 Task: Create List Brand Activations in Board Brand Identity Guidelines Best Practices to Workspace Accounting Software. Create List Brand Experiential in Board Email Marketing Drip Campaigns to Workspace Accounting Software. Create List Brand Sampling in Board Market Segmentation and Targeting Strategy Analysis and Optimization to Workspace Accounting Software
Action: Mouse moved to (89, 285)
Screenshot: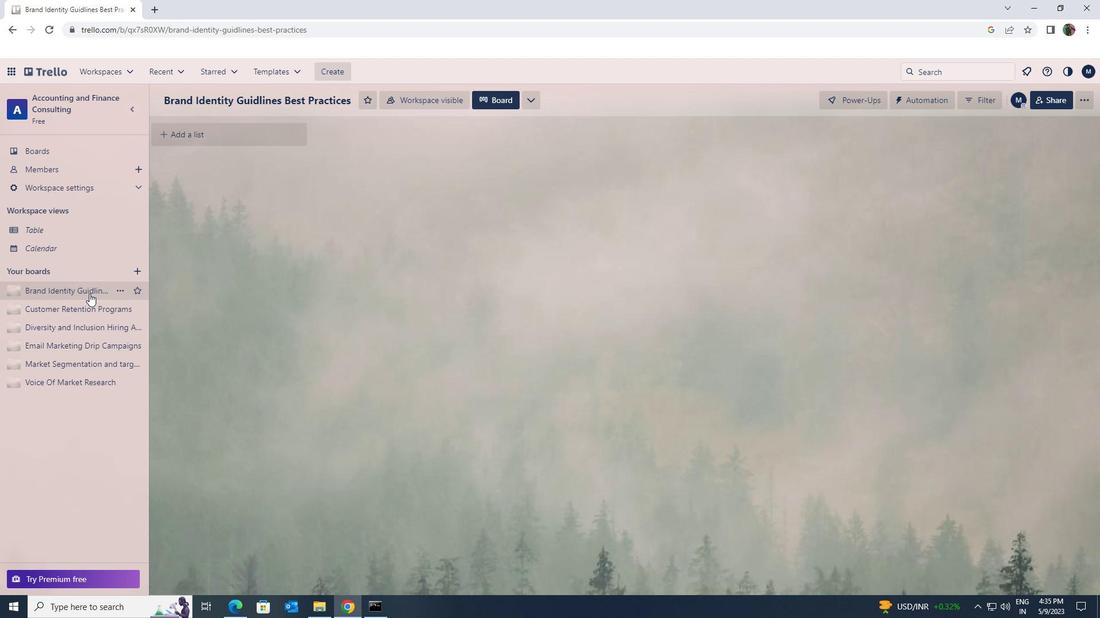 
Action: Mouse pressed left at (89, 285)
Screenshot: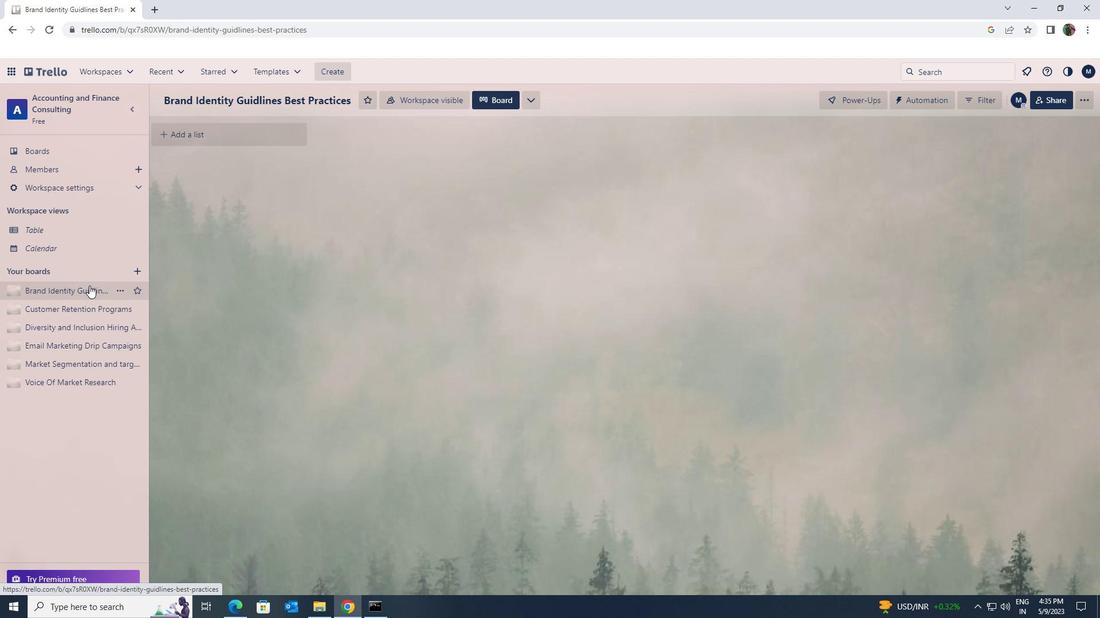 
Action: Mouse moved to (166, 134)
Screenshot: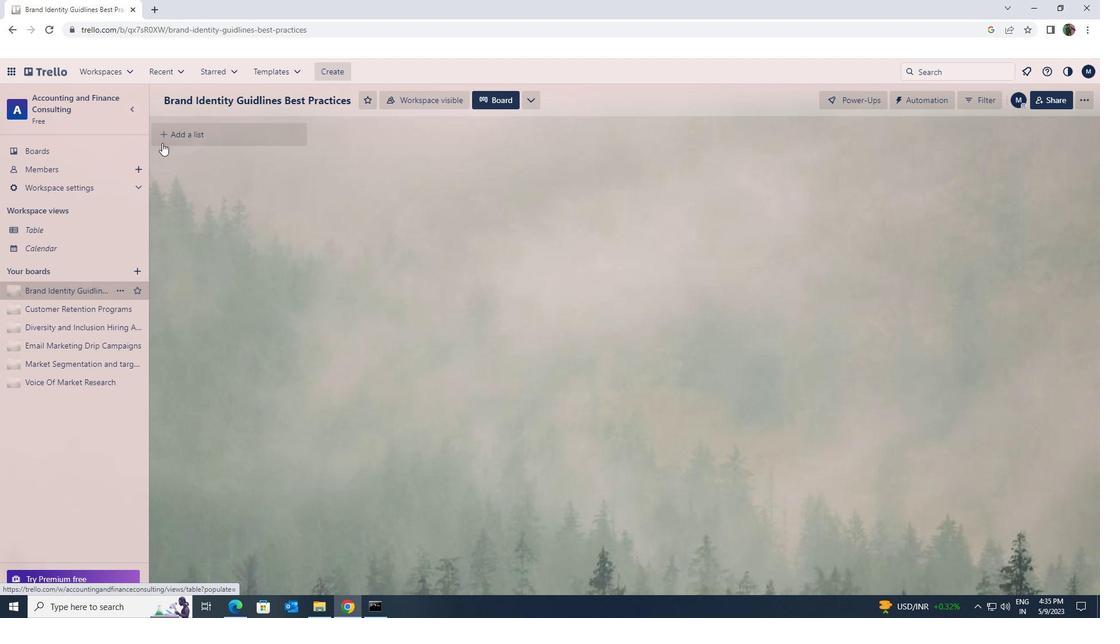 
Action: Mouse pressed left at (166, 134)
Screenshot: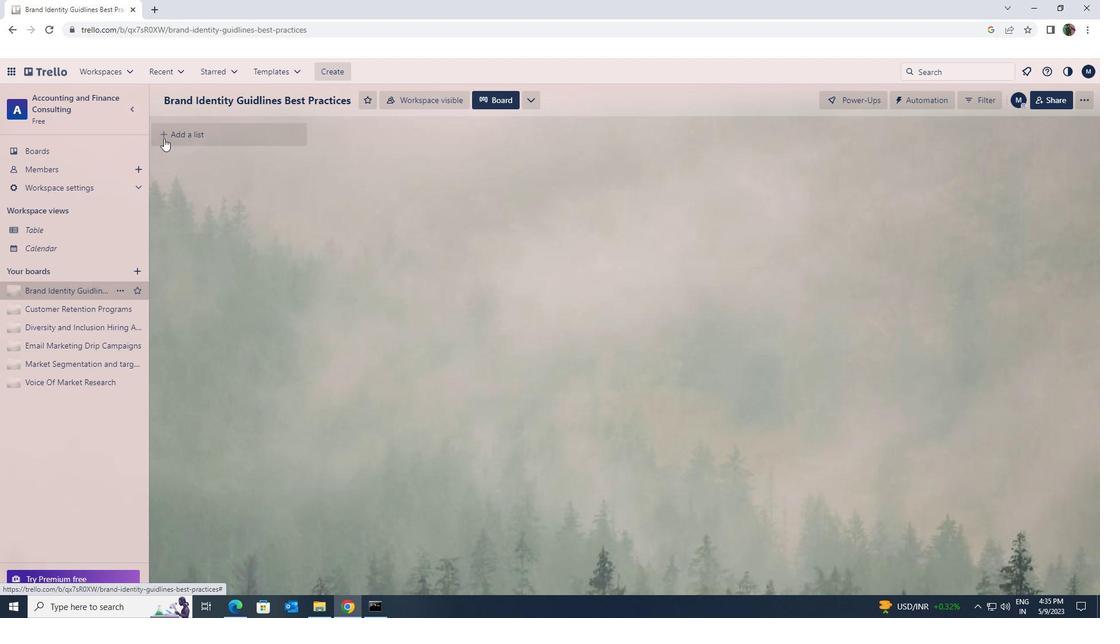 
Action: Mouse moved to (167, 134)
Screenshot: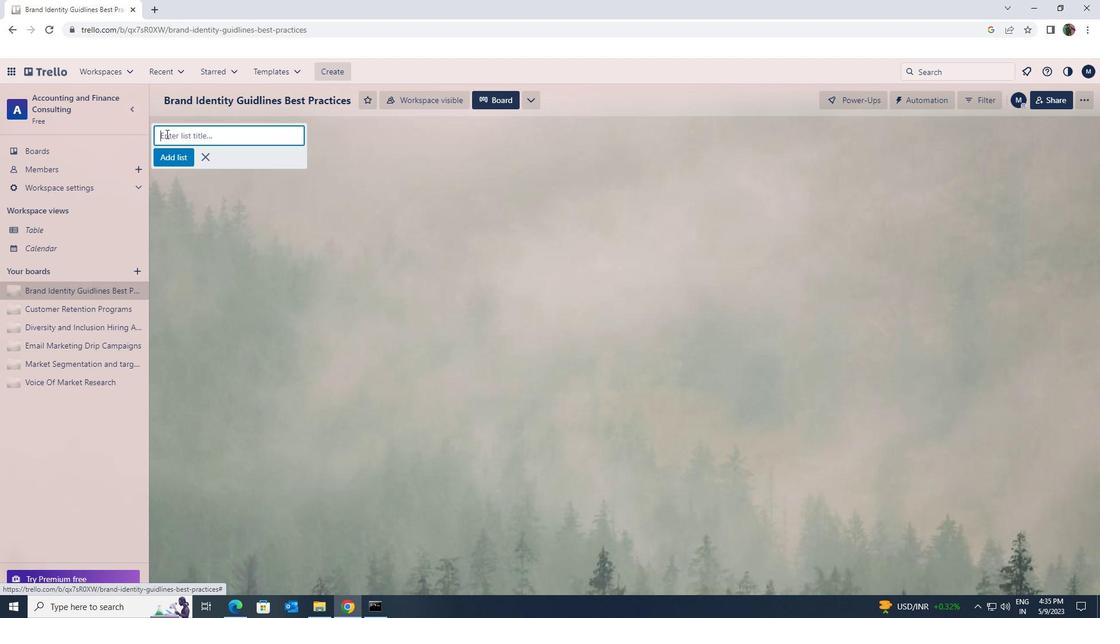 
Action: Key pressed <Key.shift>BRAND<Key.space><Key.shift><Key.shift><Key.shift><Key.shift><Key.shift><Key.shift><Key.shift><Key.shift><Key.shift><Key.shift><Key.shift><Key.shift><Key.shift><Key.shift><Key.shift><Key.shift>ACTIVATIONS
Screenshot: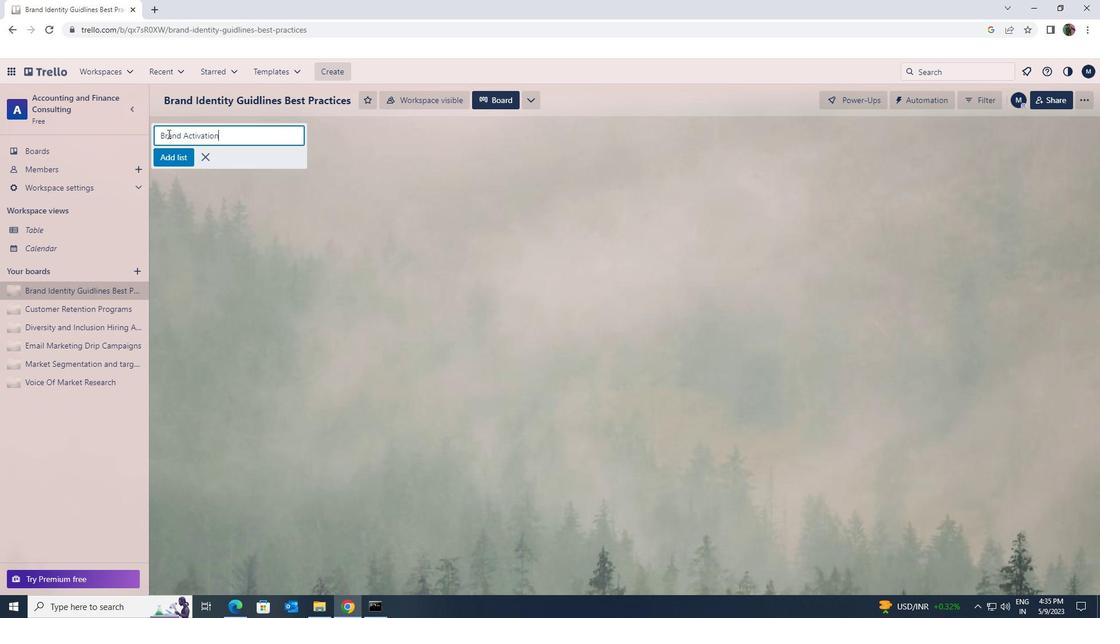 
Action: Mouse moved to (177, 161)
Screenshot: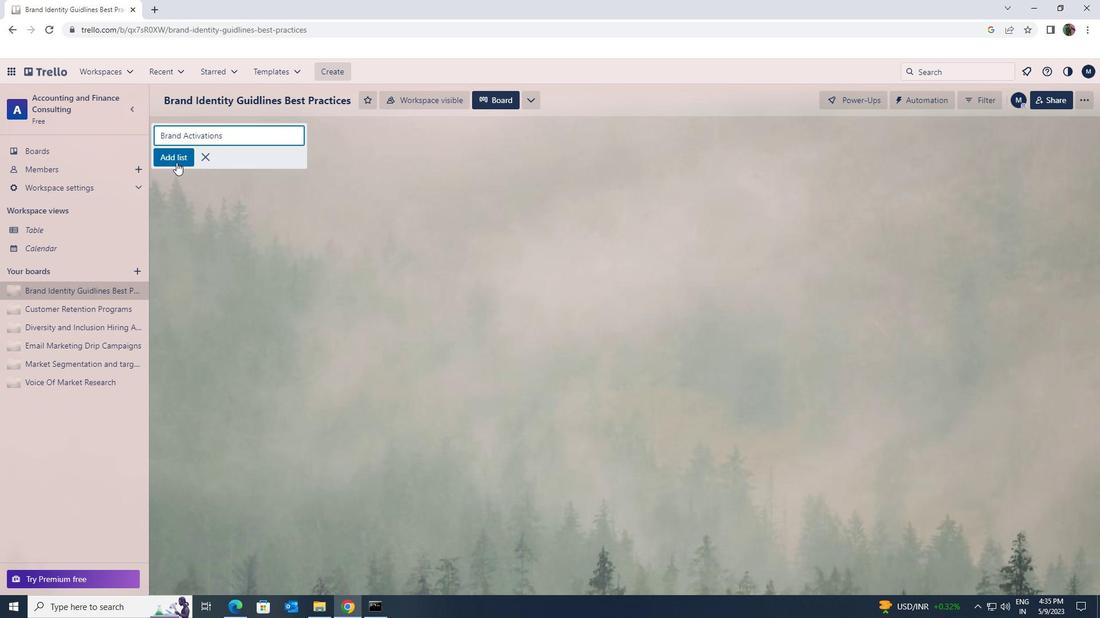 
Action: Mouse pressed left at (177, 161)
Screenshot: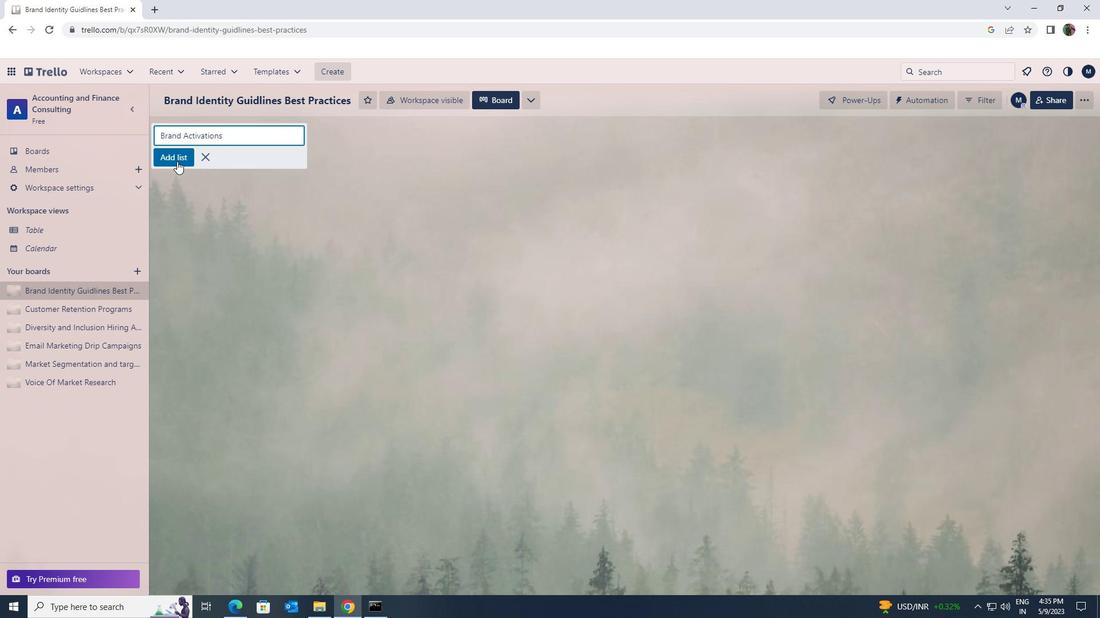 
Action: Mouse moved to (85, 346)
Screenshot: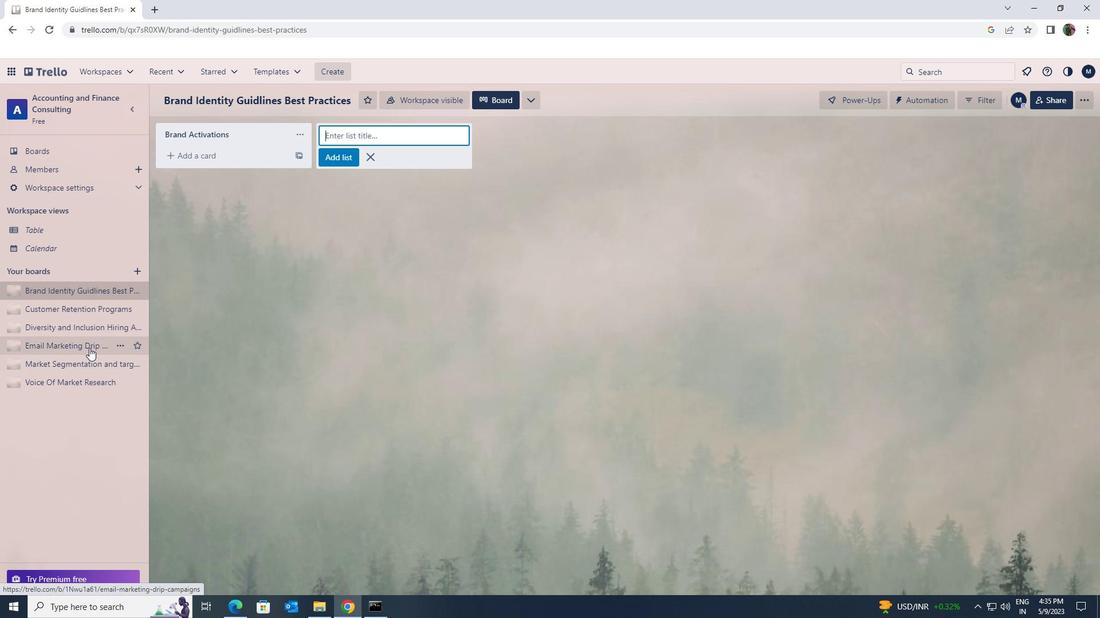
Action: Mouse pressed left at (85, 346)
Screenshot: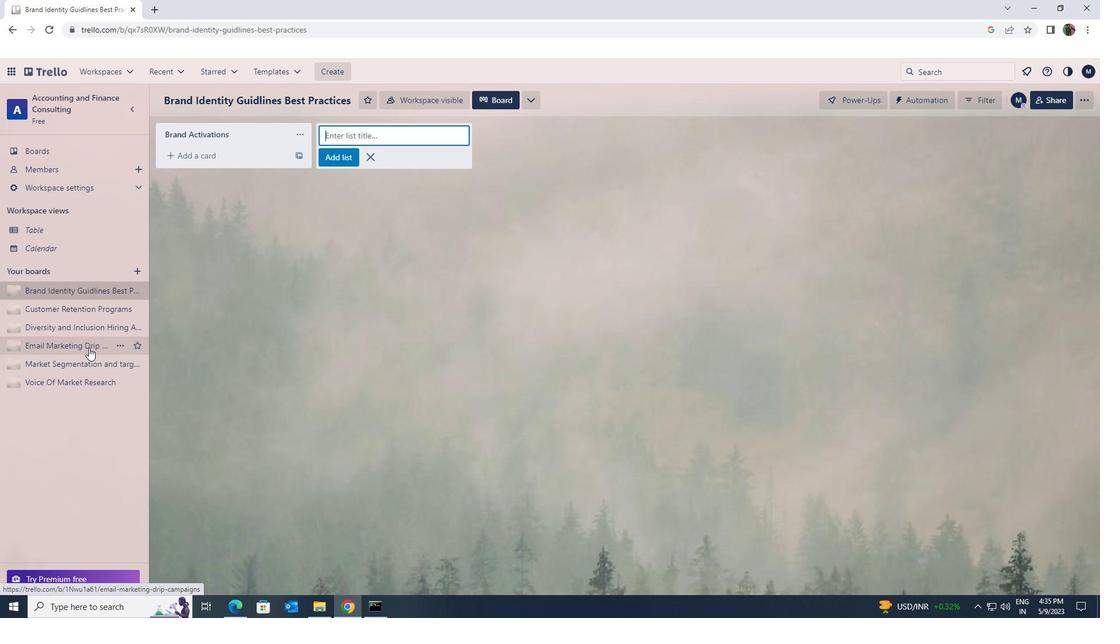 
Action: Mouse moved to (214, 138)
Screenshot: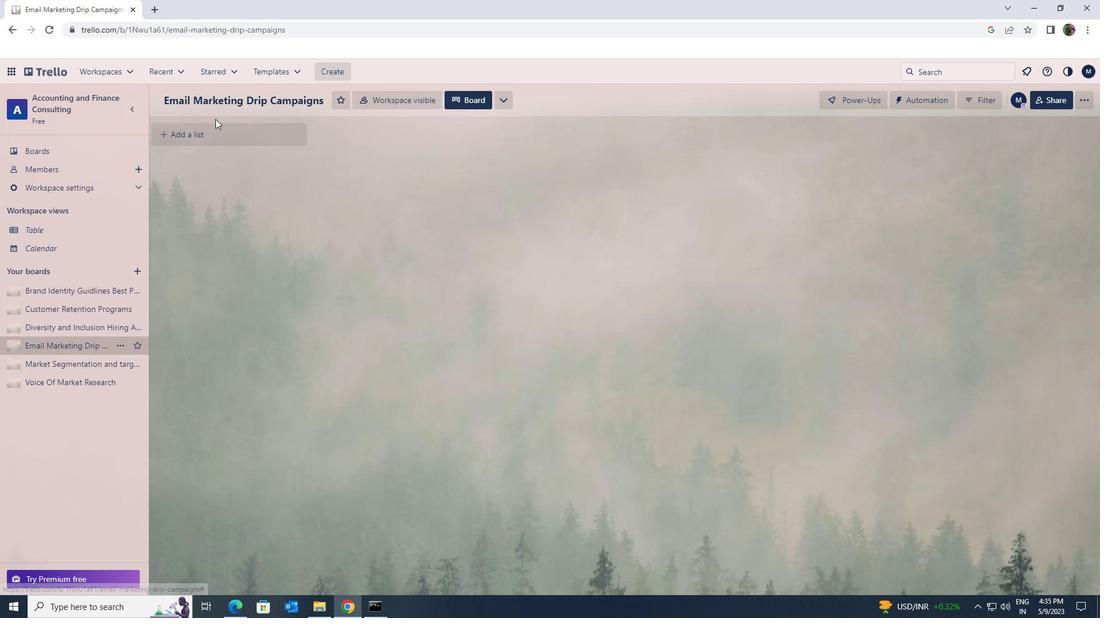 
Action: Mouse pressed left at (214, 138)
Screenshot: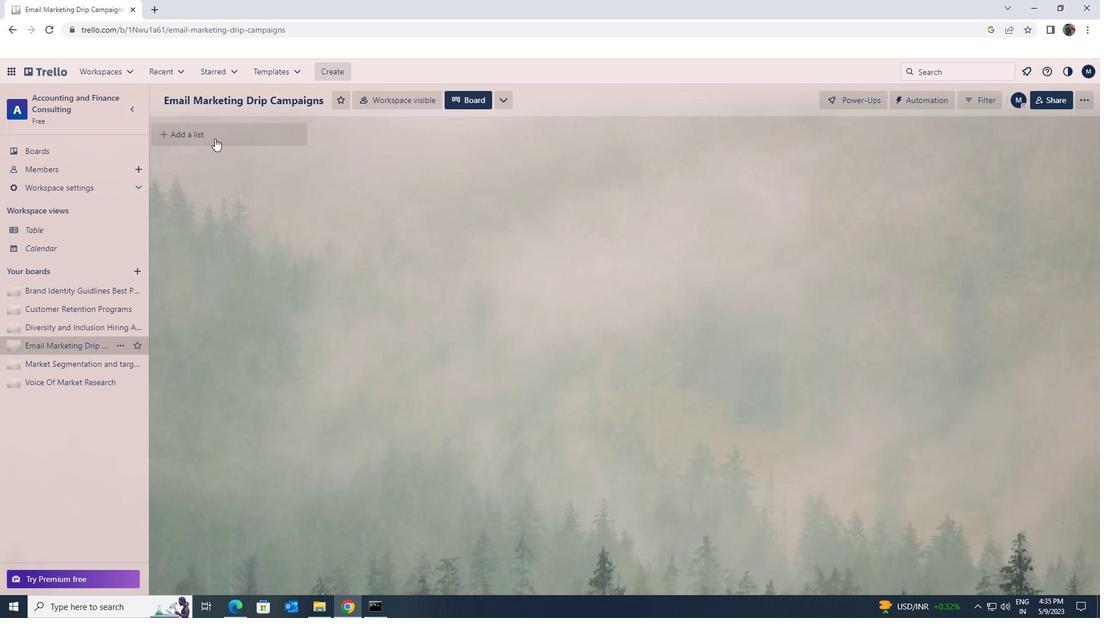 
Action: Key pressed <Key.shift>BRAND<Key.space><Key.shift><Key.shift><Key.shift><Key.shift><Key.shift><Key.shift><Key.shift><Key.shift><Key.shift><Key.shift>EXPERIENTIAL
Screenshot: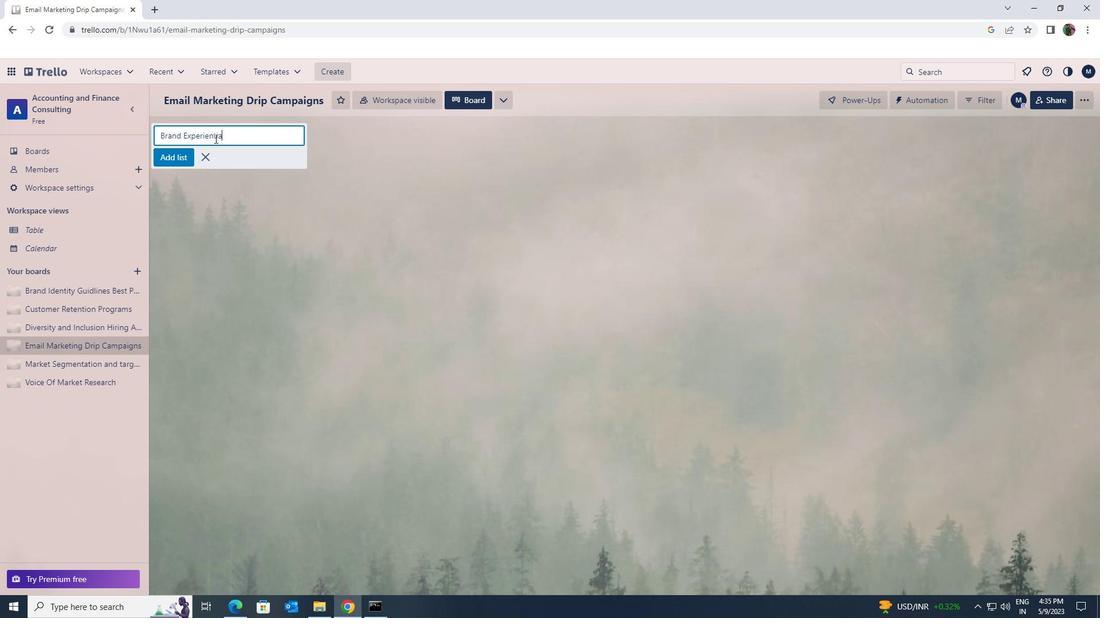 
Action: Mouse moved to (214, 138)
Screenshot: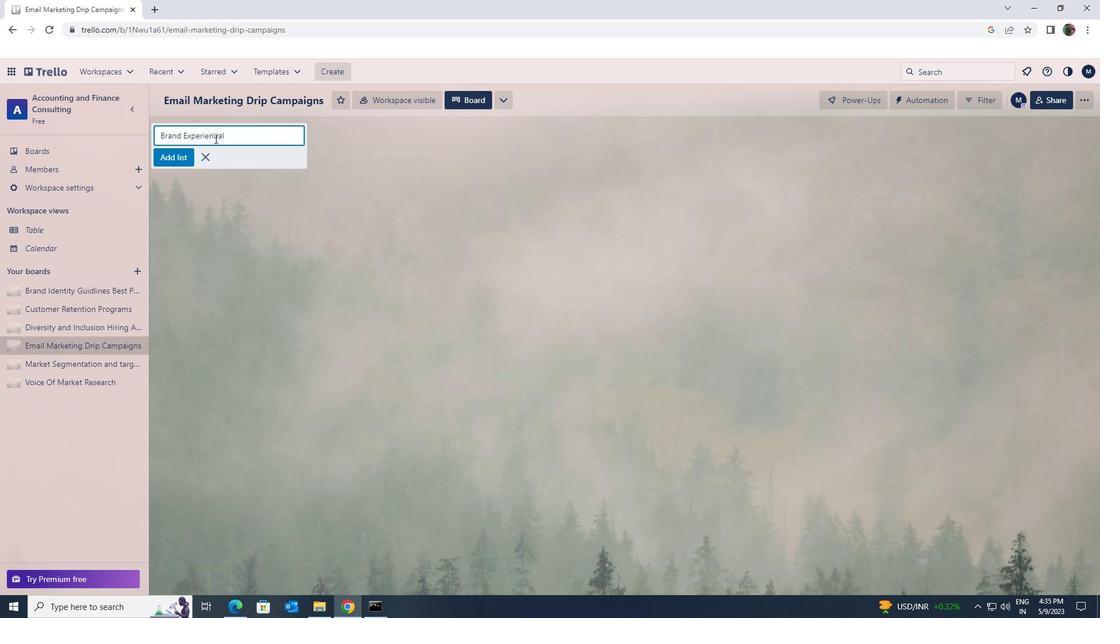 
Action: Key pressed <Key.space>
Screenshot: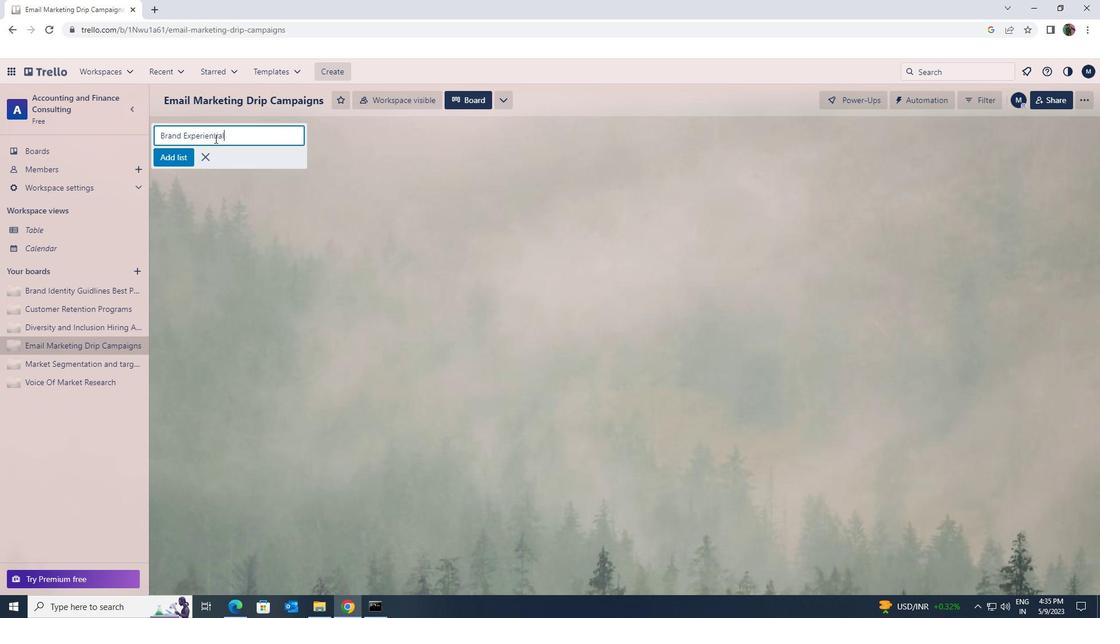 
Action: Mouse moved to (173, 153)
Screenshot: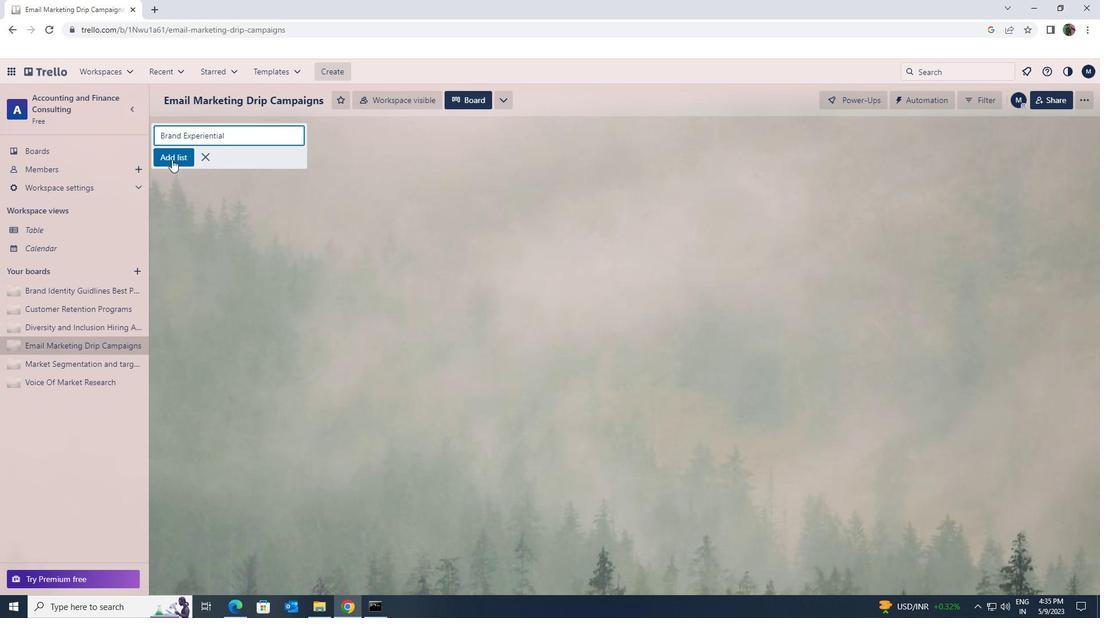
Action: Mouse pressed left at (173, 153)
Screenshot: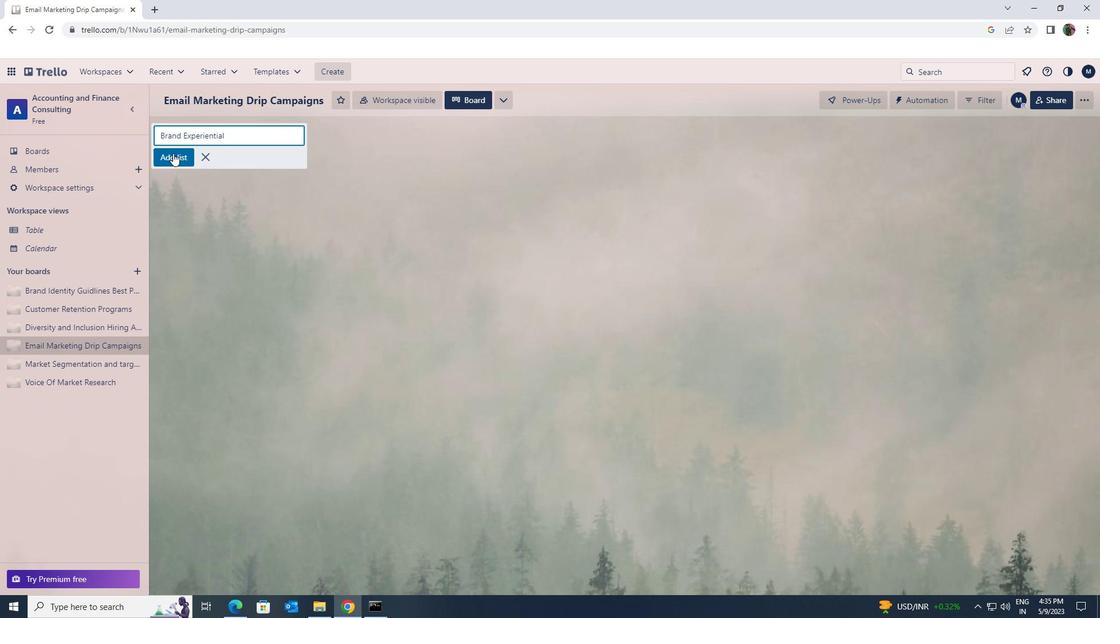 
Action: Mouse moved to (82, 363)
Screenshot: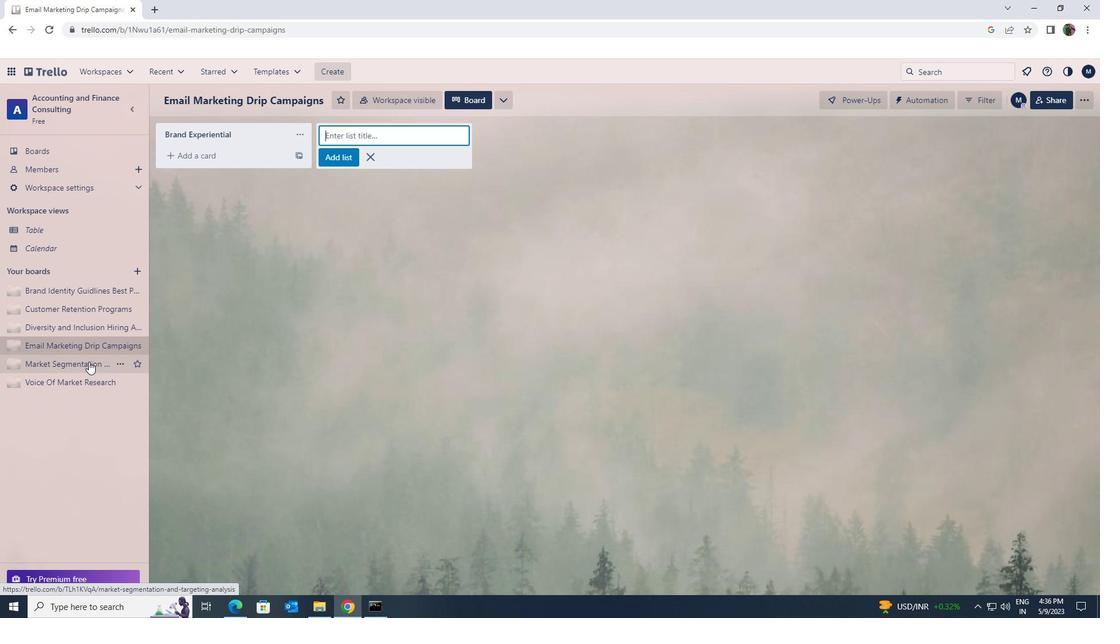 
Action: Mouse pressed left at (82, 363)
Screenshot: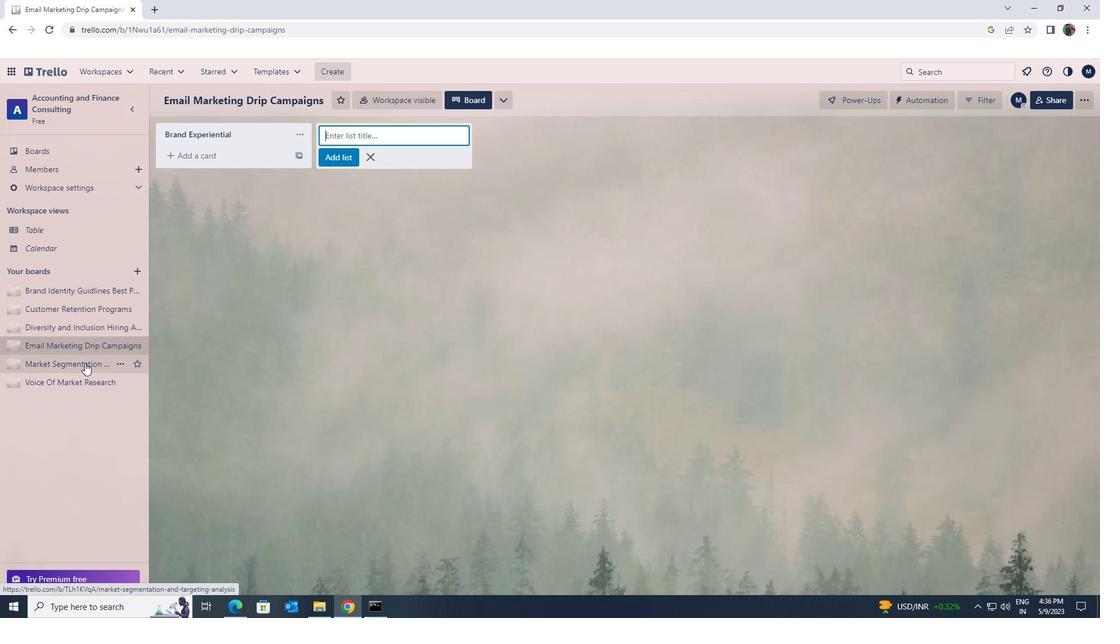
Action: Mouse moved to (201, 127)
Screenshot: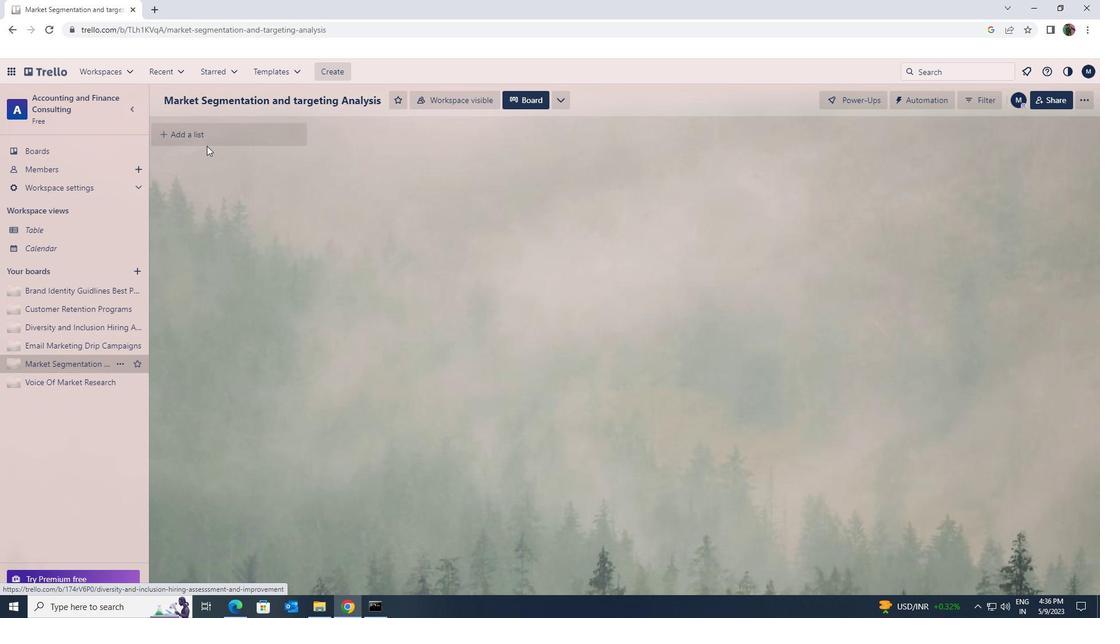 
Action: Mouse pressed left at (201, 127)
Screenshot: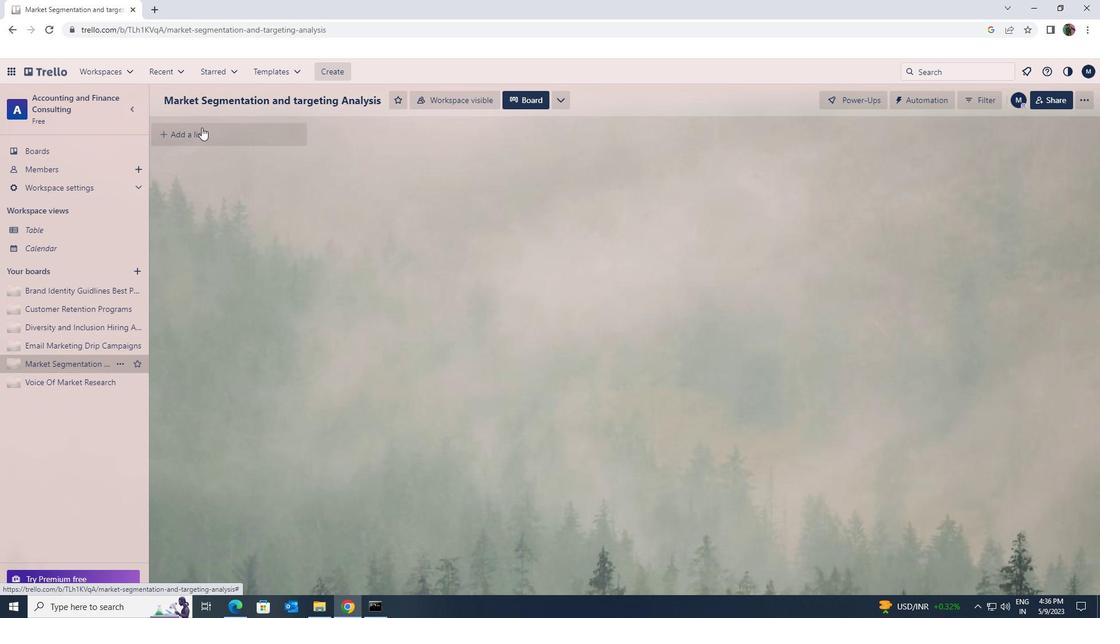 
Action: Key pressed <Key.shift>BRAND<Key.space><Key.shift>A<Key.backspace><Key.shift>SAMPLING
Screenshot: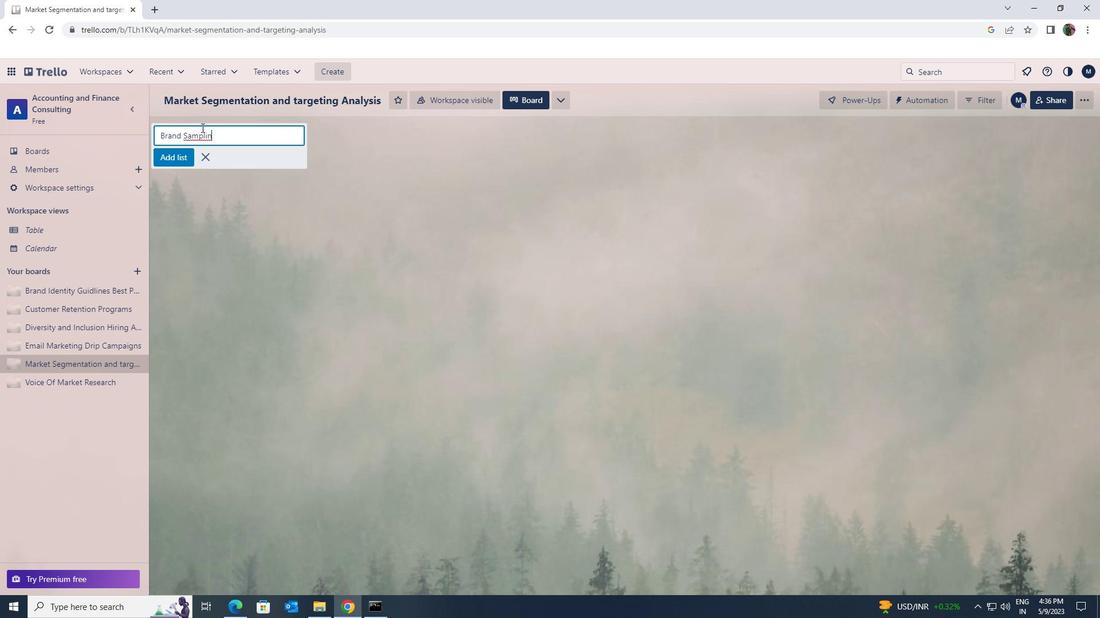 
Action: Mouse moved to (189, 154)
Screenshot: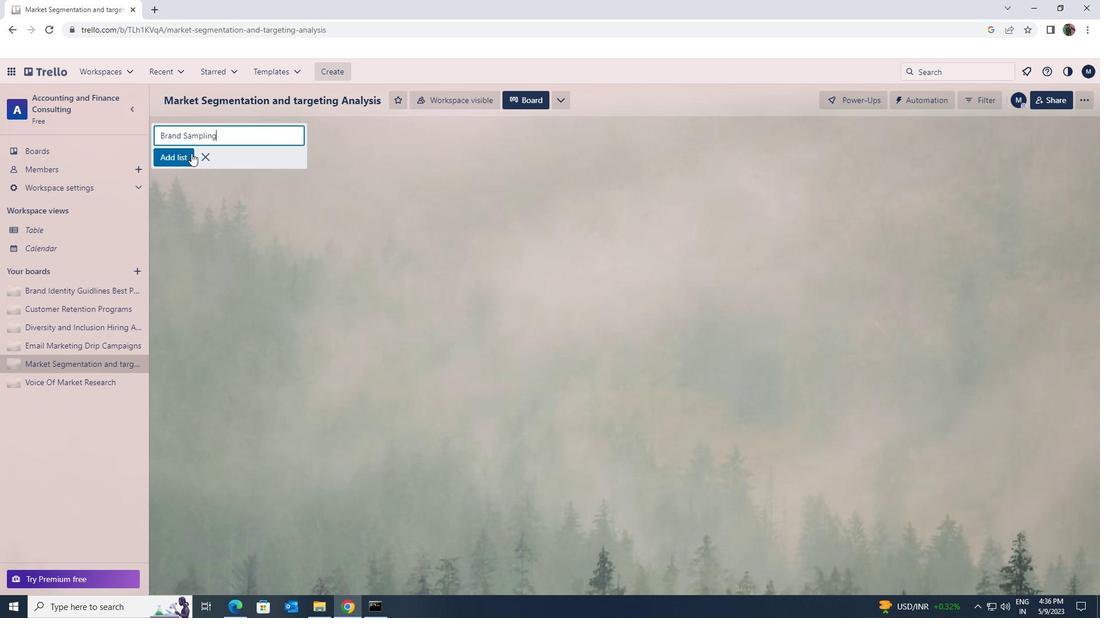 
Action: Mouse pressed left at (189, 154)
Screenshot: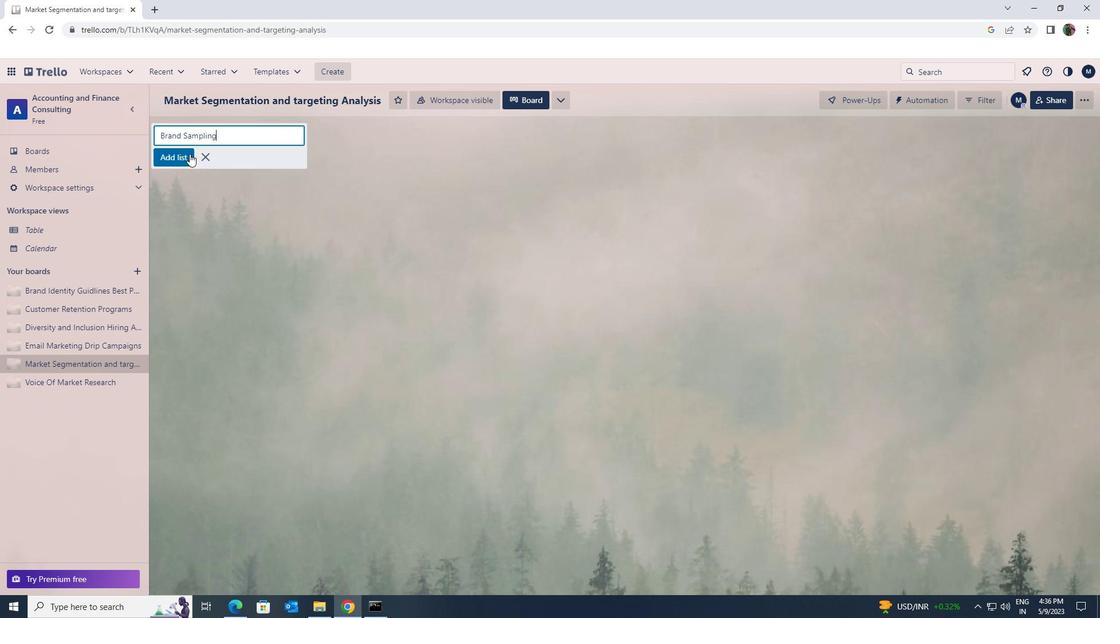 
